 Task: Zoom in the location "Memphis, Tennessee, United States" two times.
Action: Mouse moved to (403, 142)
Screenshot: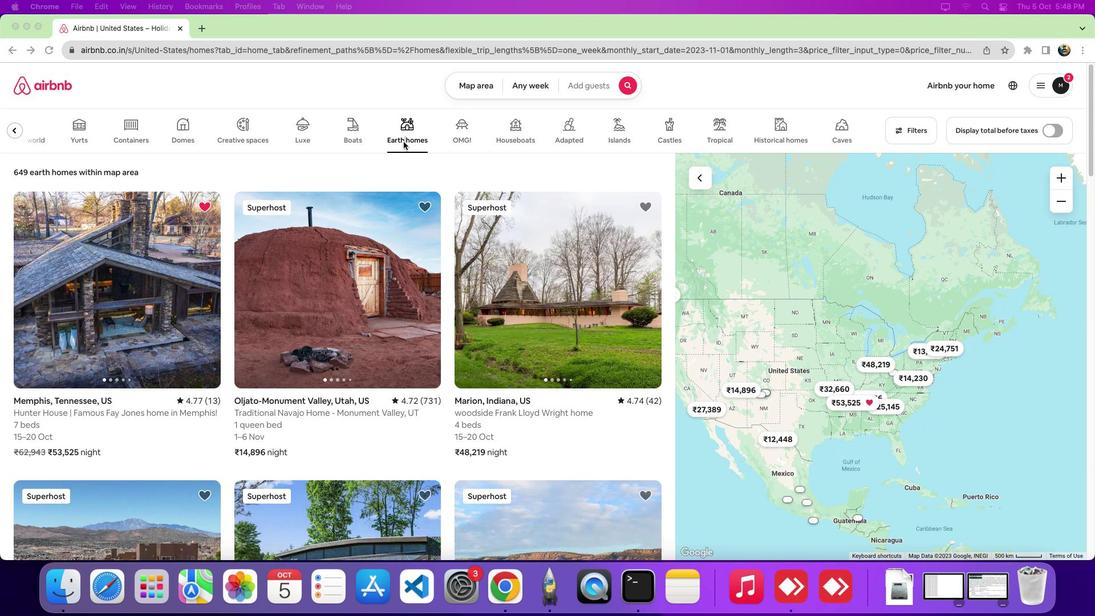 
Action: Mouse pressed left at (403, 142)
Screenshot: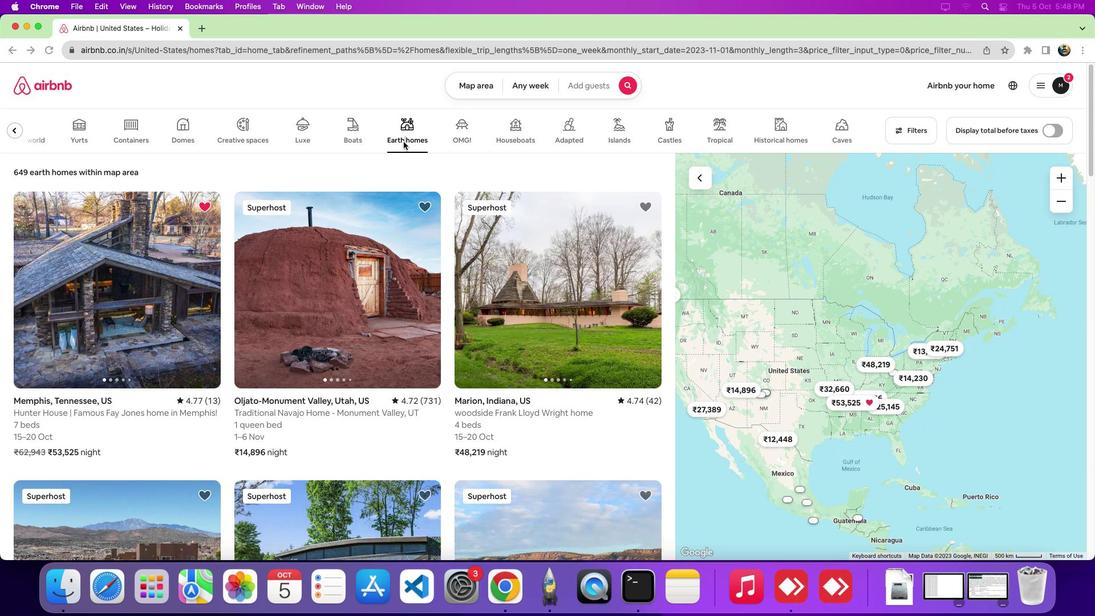 
Action: Mouse moved to (135, 284)
Screenshot: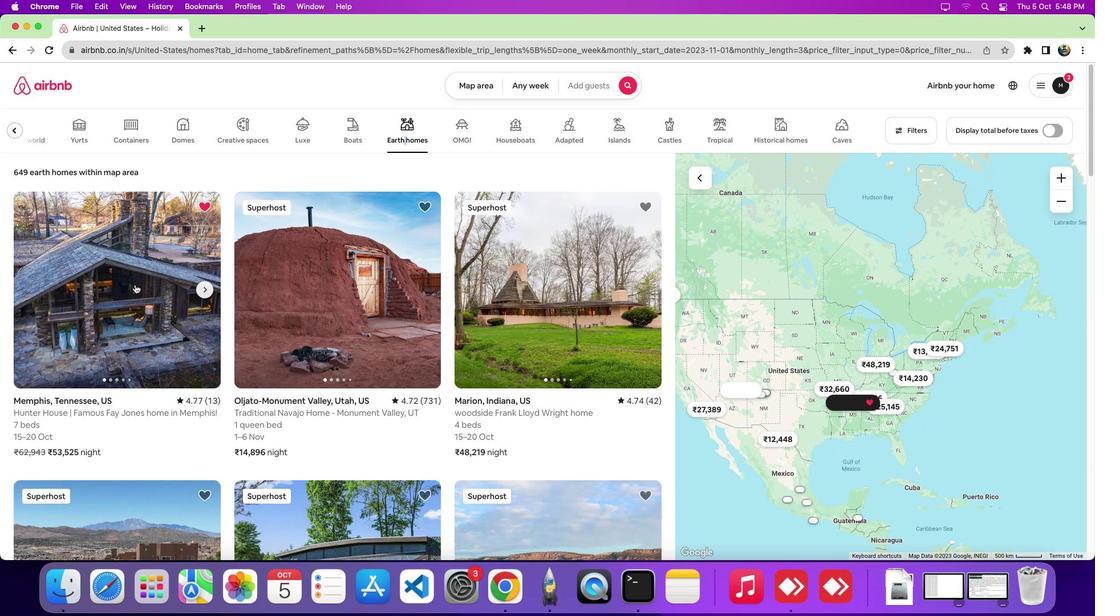 
Action: Mouse pressed left at (135, 284)
Screenshot: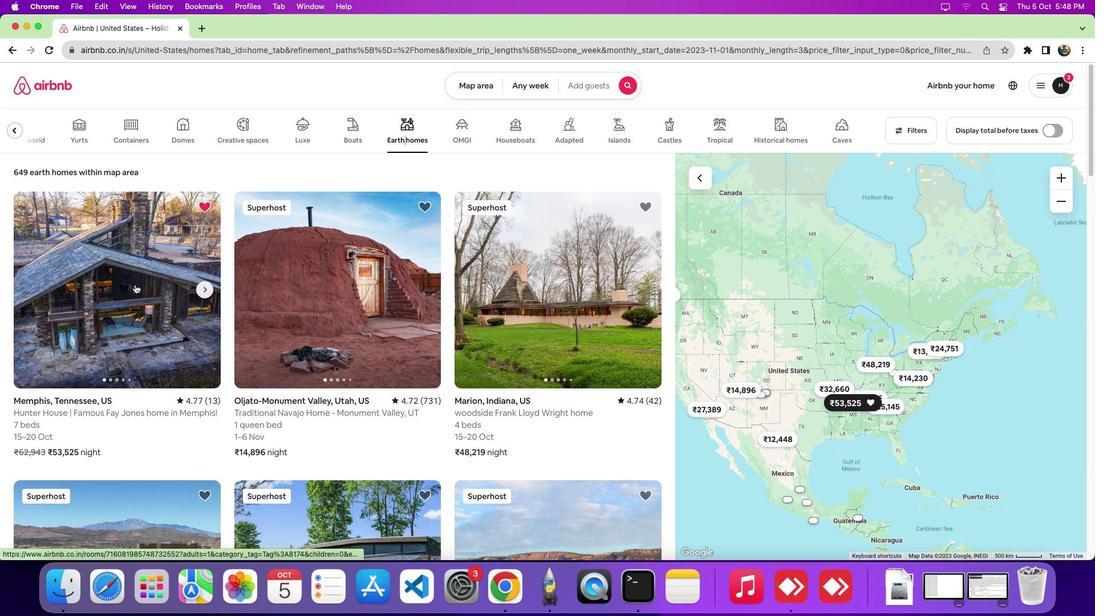 
Action: Mouse moved to (584, 300)
Screenshot: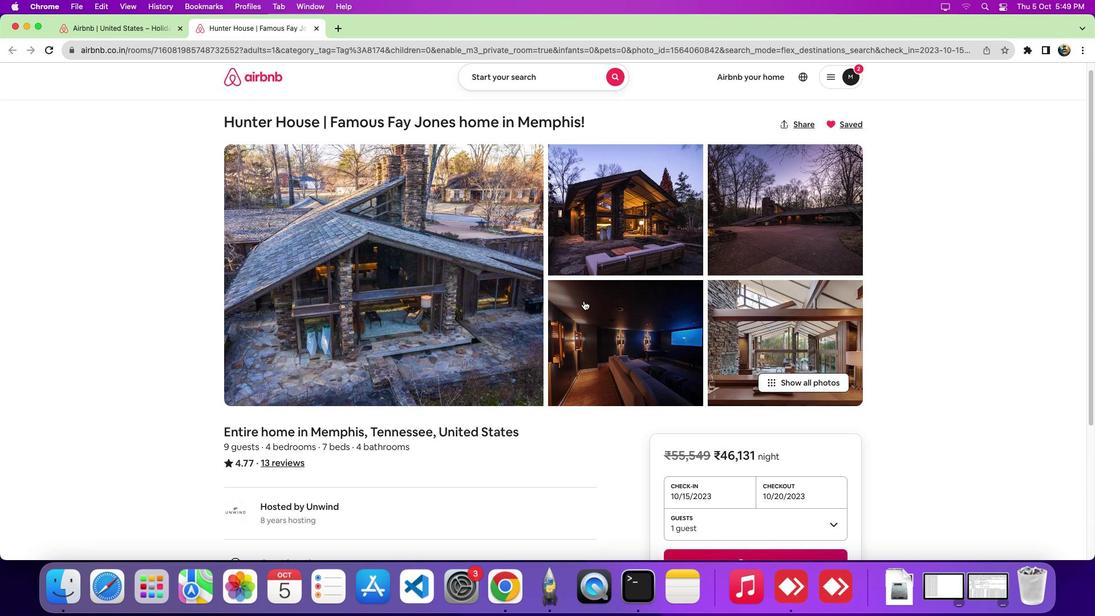
Action: Mouse scrolled (584, 300) with delta (0, 0)
Screenshot: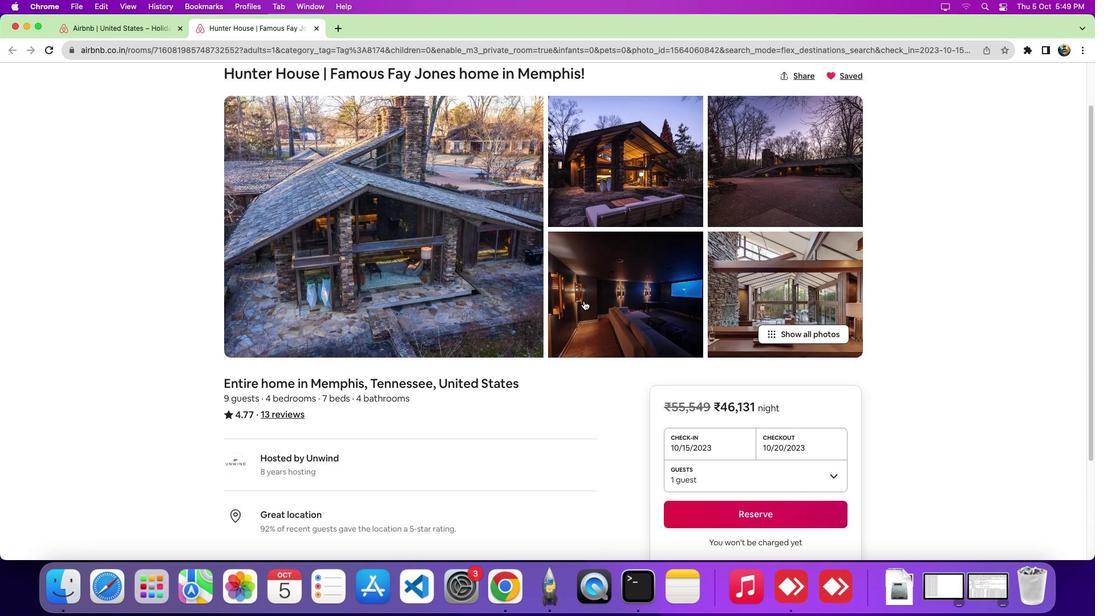 
Action: Mouse scrolled (584, 300) with delta (0, 0)
Screenshot: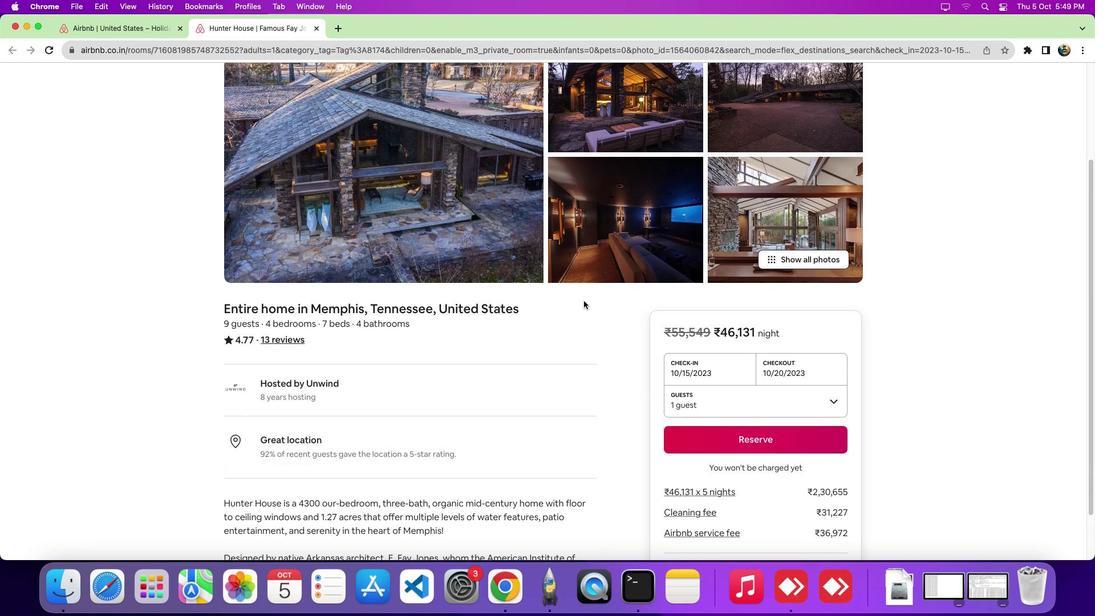 
Action: Mouse scrolled (584, 300) with delta (0, -4)
Screenshot: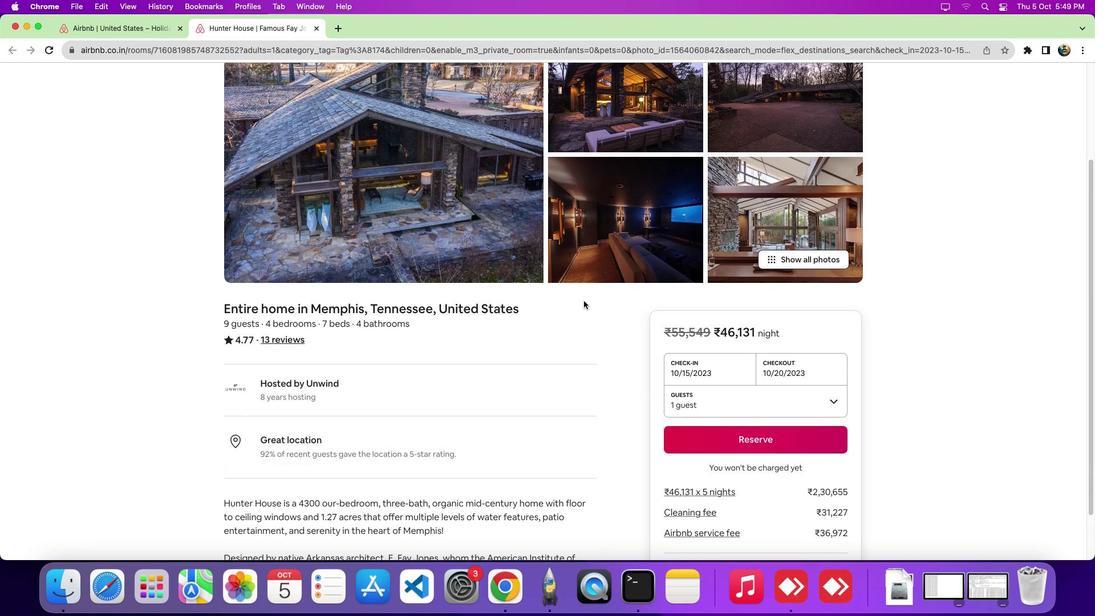 
Action: Mouse scrolled (584, 300) with delta (0, -7)
Screenshot: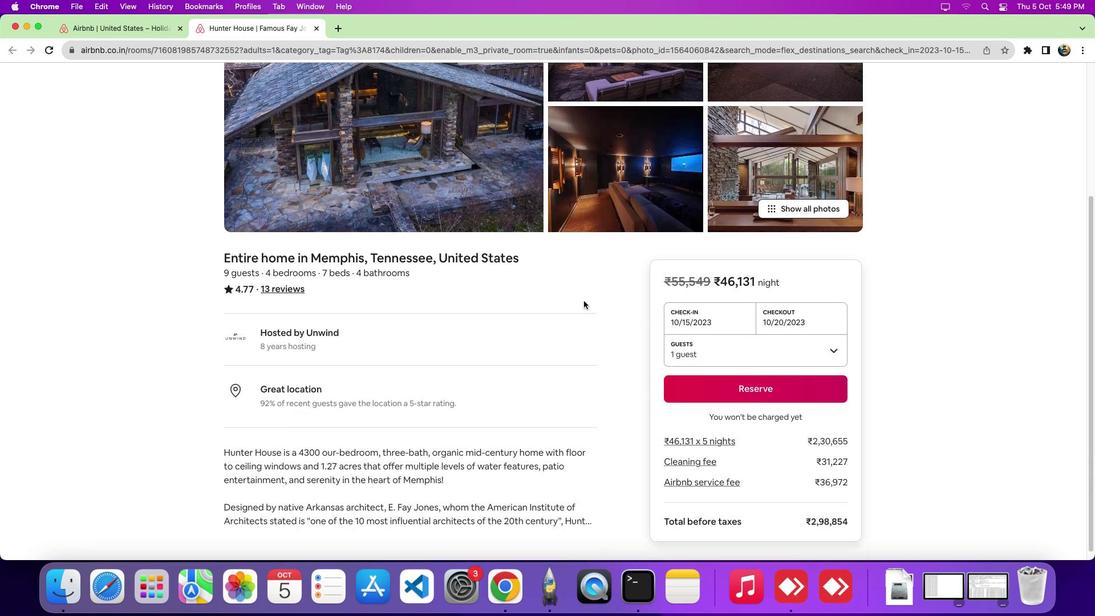
Action: Mouse scrolled (584, 300) with delta (0, -7)
Screenshot: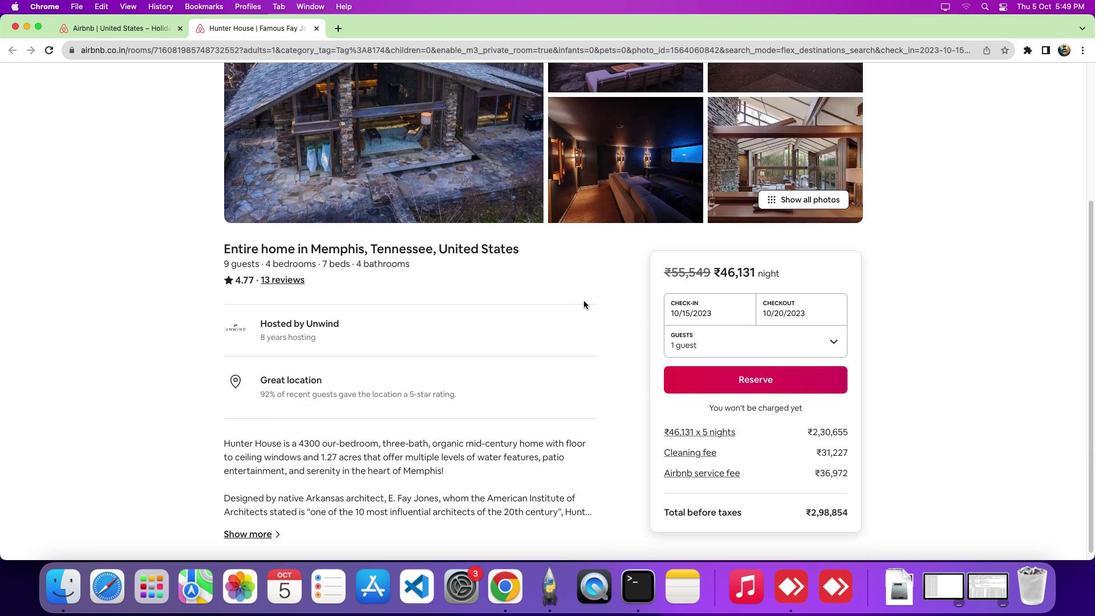 
Action: Mouse moved to (591, 302)
Screenshot: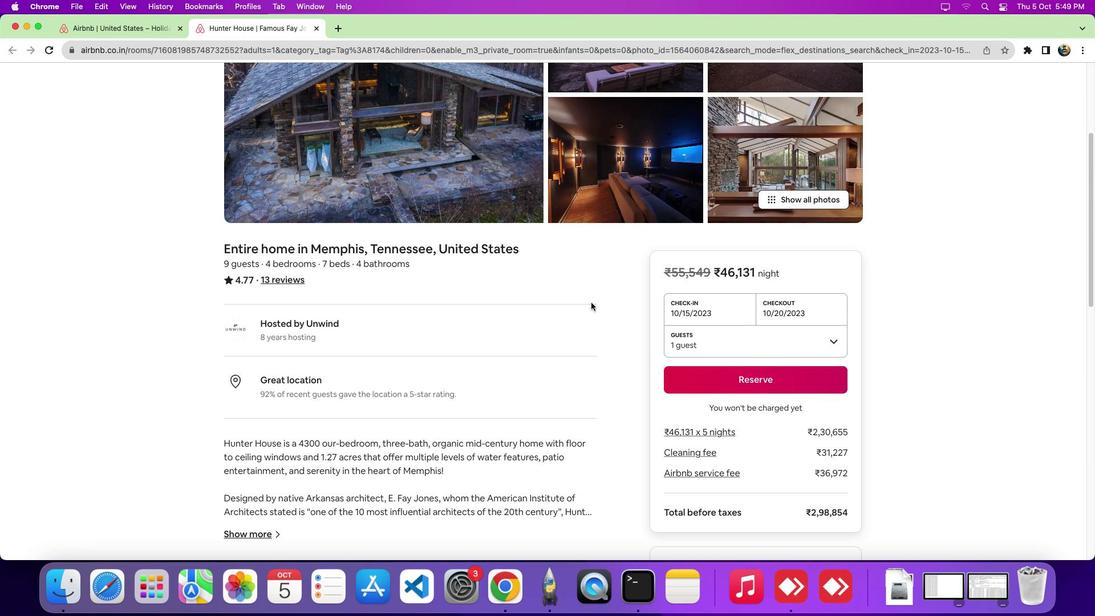 
Action: Mouse scrolled (591, 302) with delta (0, 0)
Screenshot: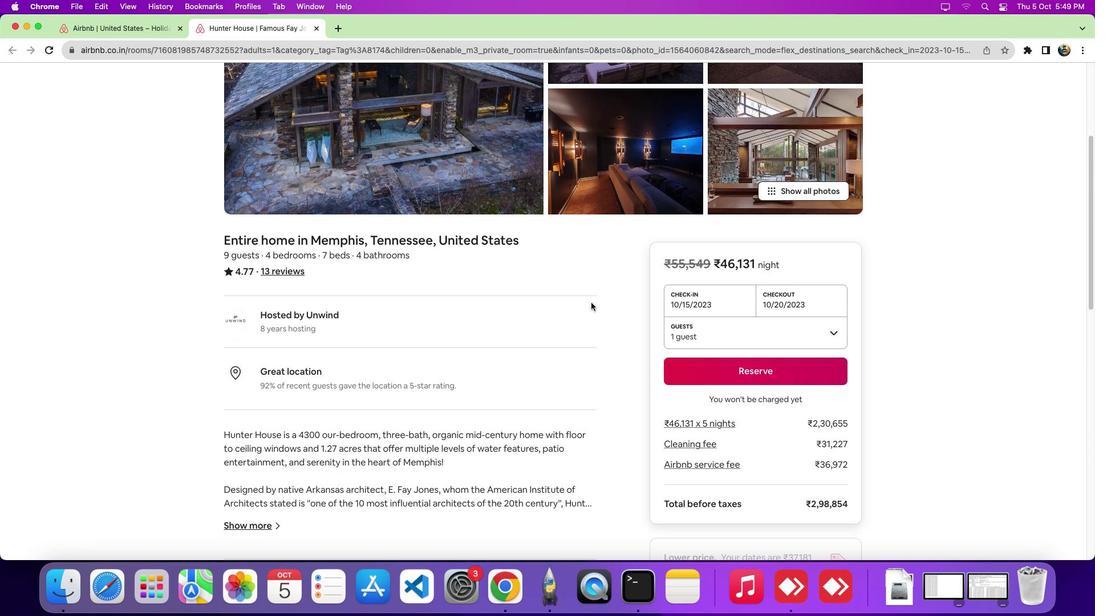 
Action: Mouse scrolled (591, 302) with delta (0, 0)
Screenshot: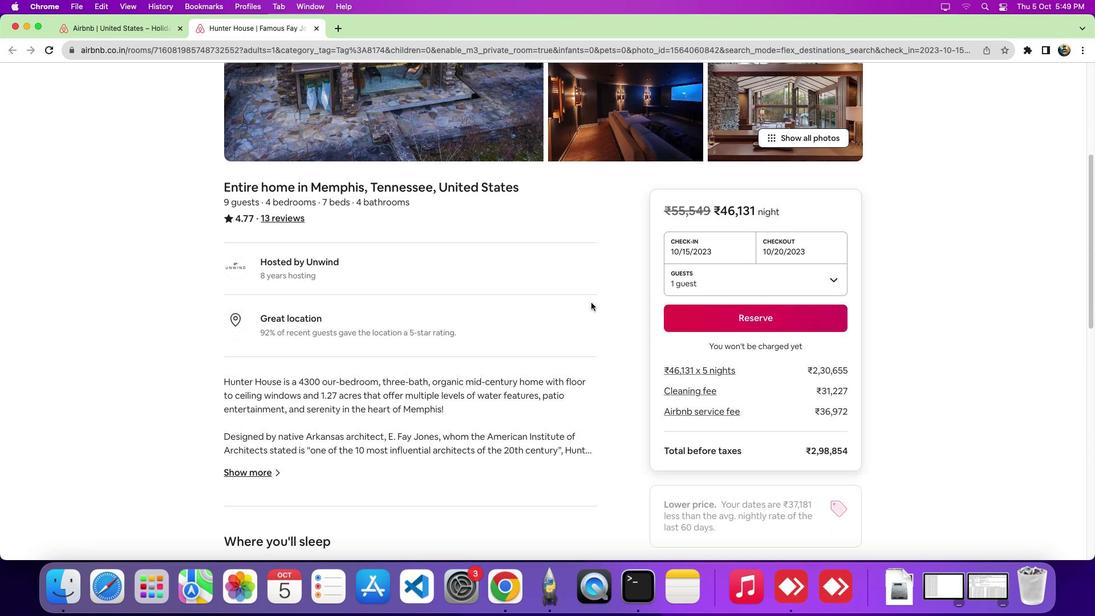 
Action: Mouse scrolled (591, 302) with delta (0, -3)
Screenshot: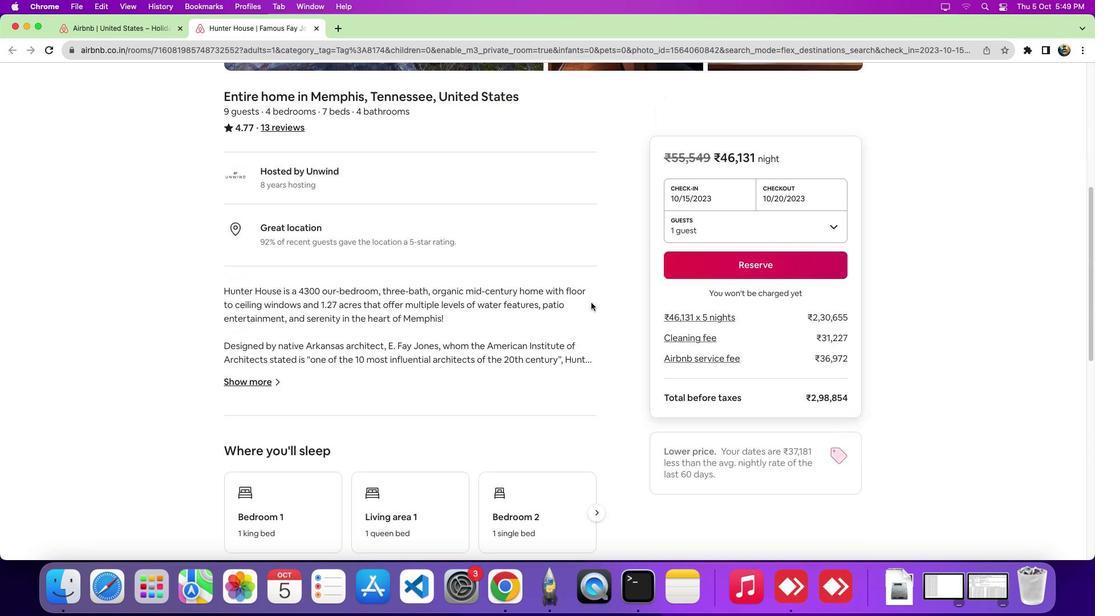 
Action: Mouse moved to (374, 90)
Screenshot: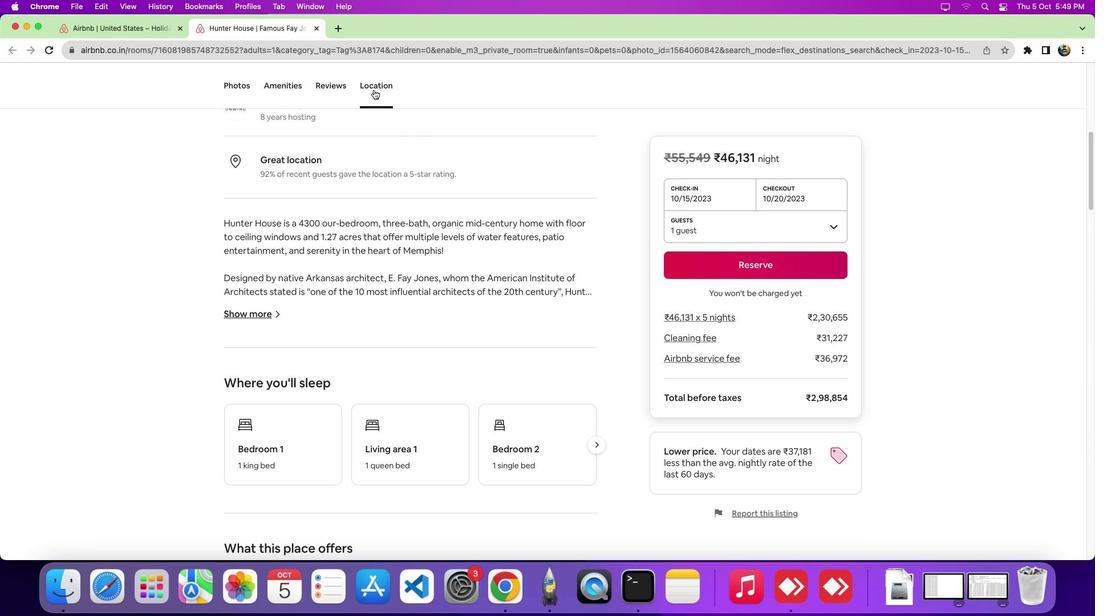 
Action: Mouse pressed left at (374, 90)
Screenshot: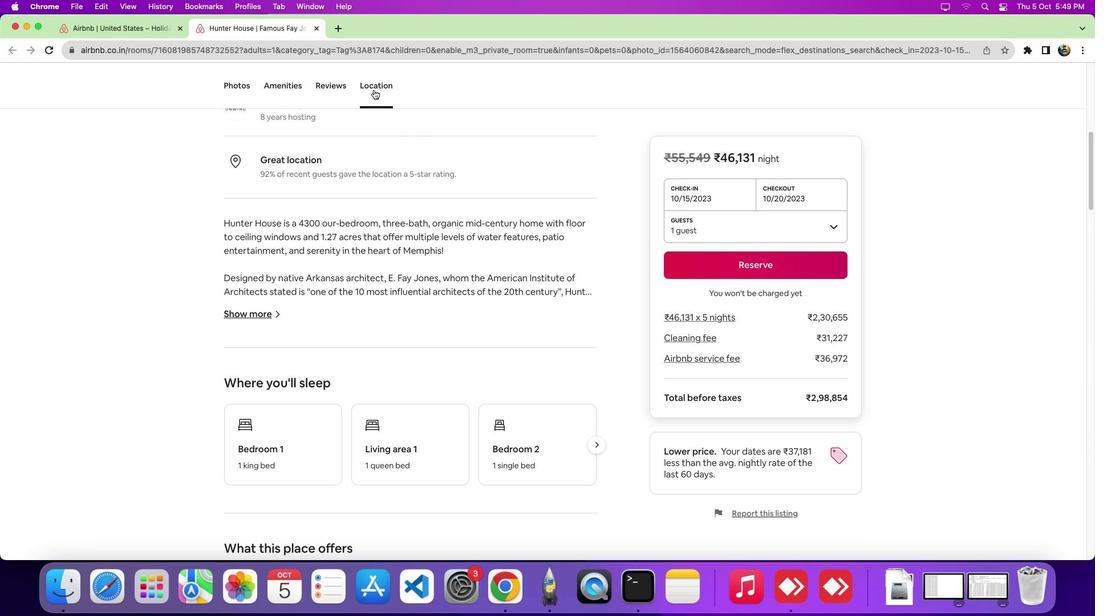 
Action: Mouse moved to (840, 272)
Screenshot: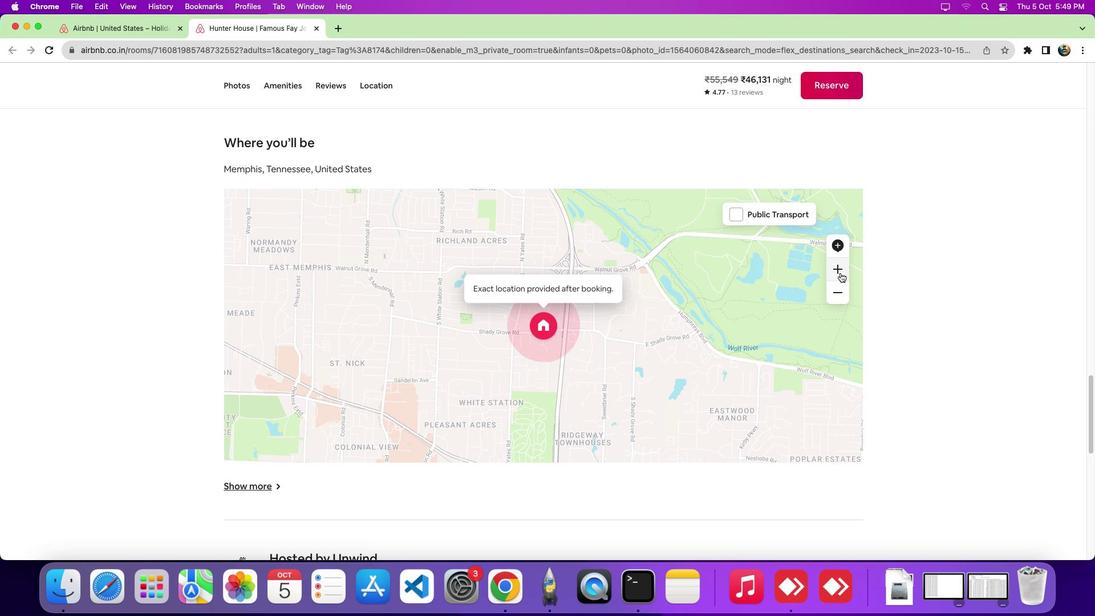
Action: Mouse pressed left at (840, 272)
Screenshot: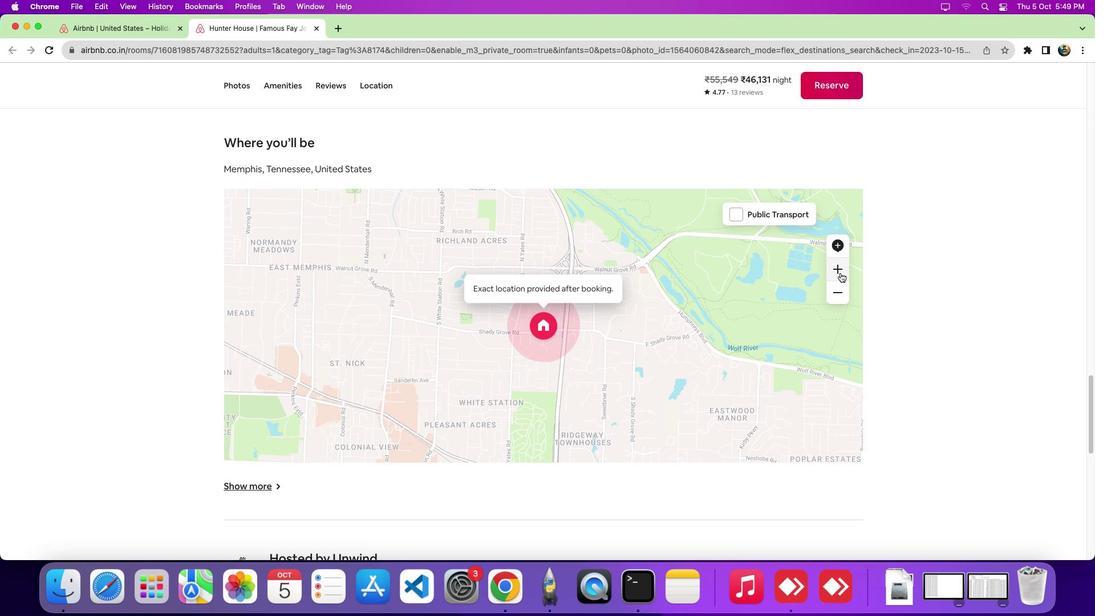 
Action: Mouse pressed left at (840, 272)
Screenshot: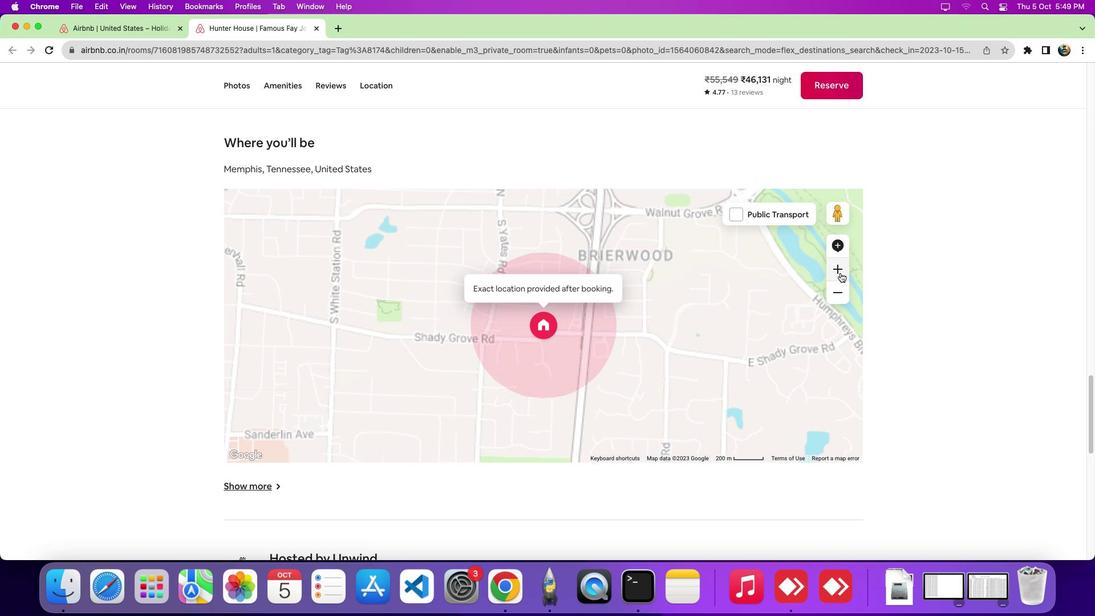 
Action: Mouse moved to (678, 416)
Screenshot: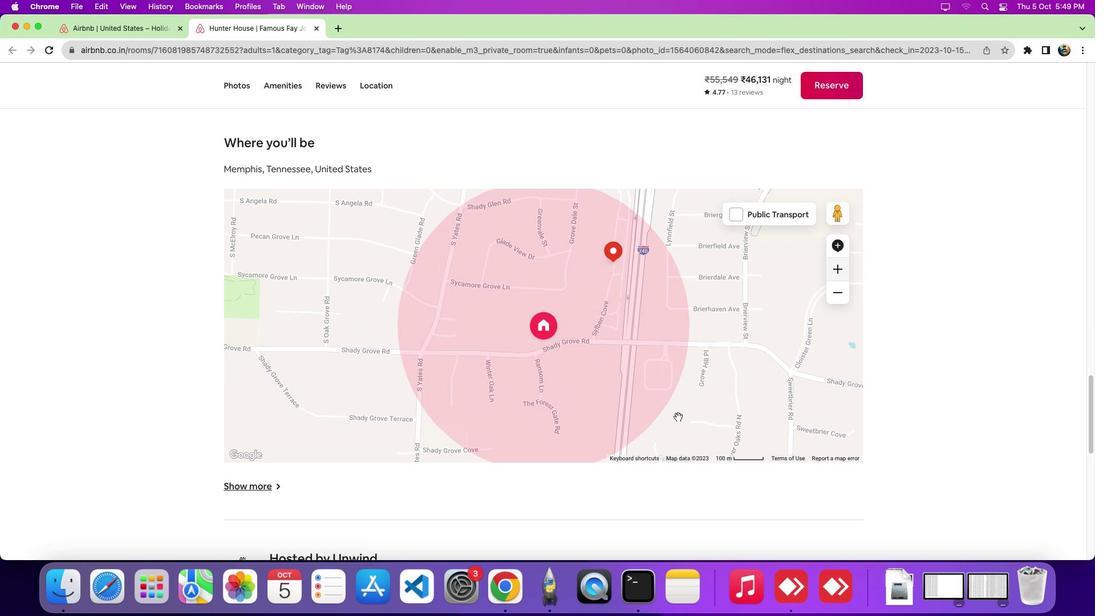 
